Task: Select a due date automation when advanced on, the moment a card is due add content without an empty description.
Action: Mouse moved to (1353, 104)
Screenshot: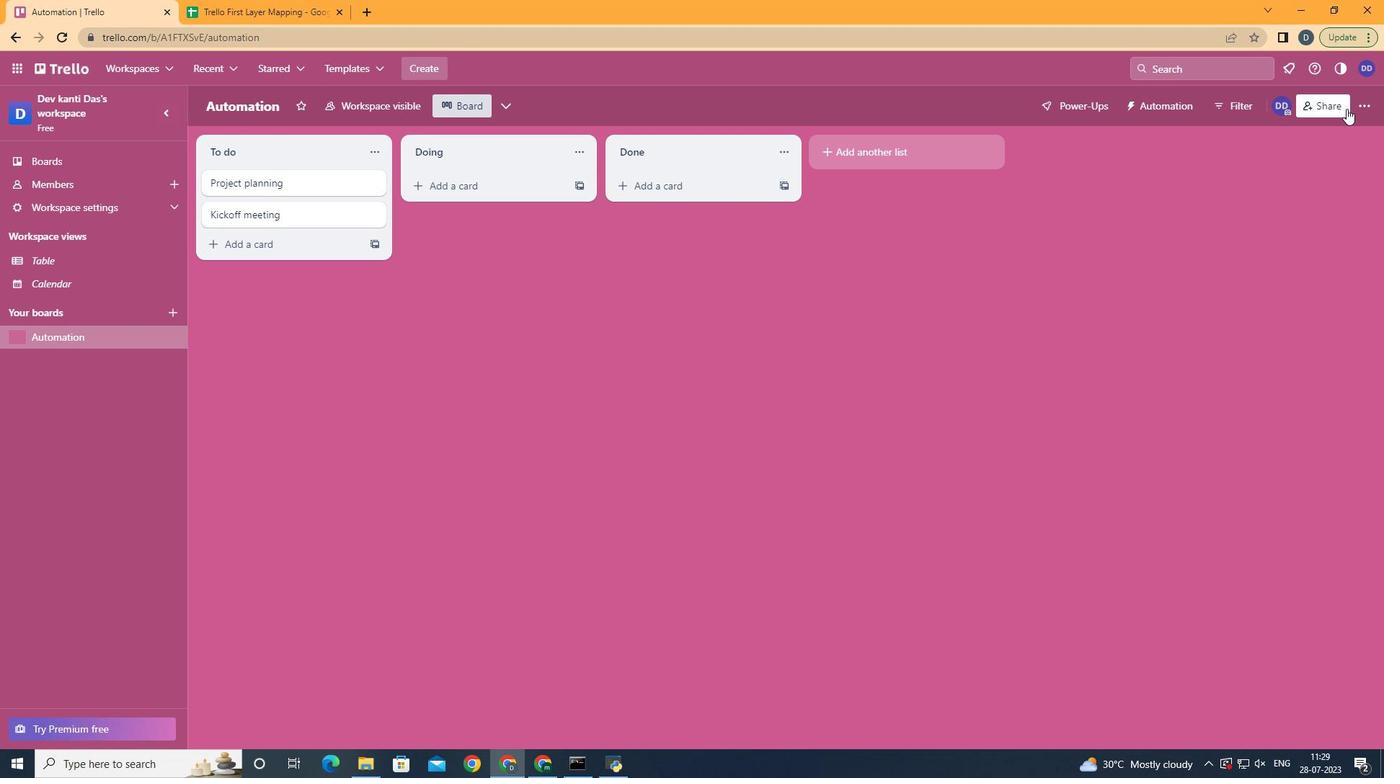 
Action: Mouse pressed left at (1353, 104)
Screenshot: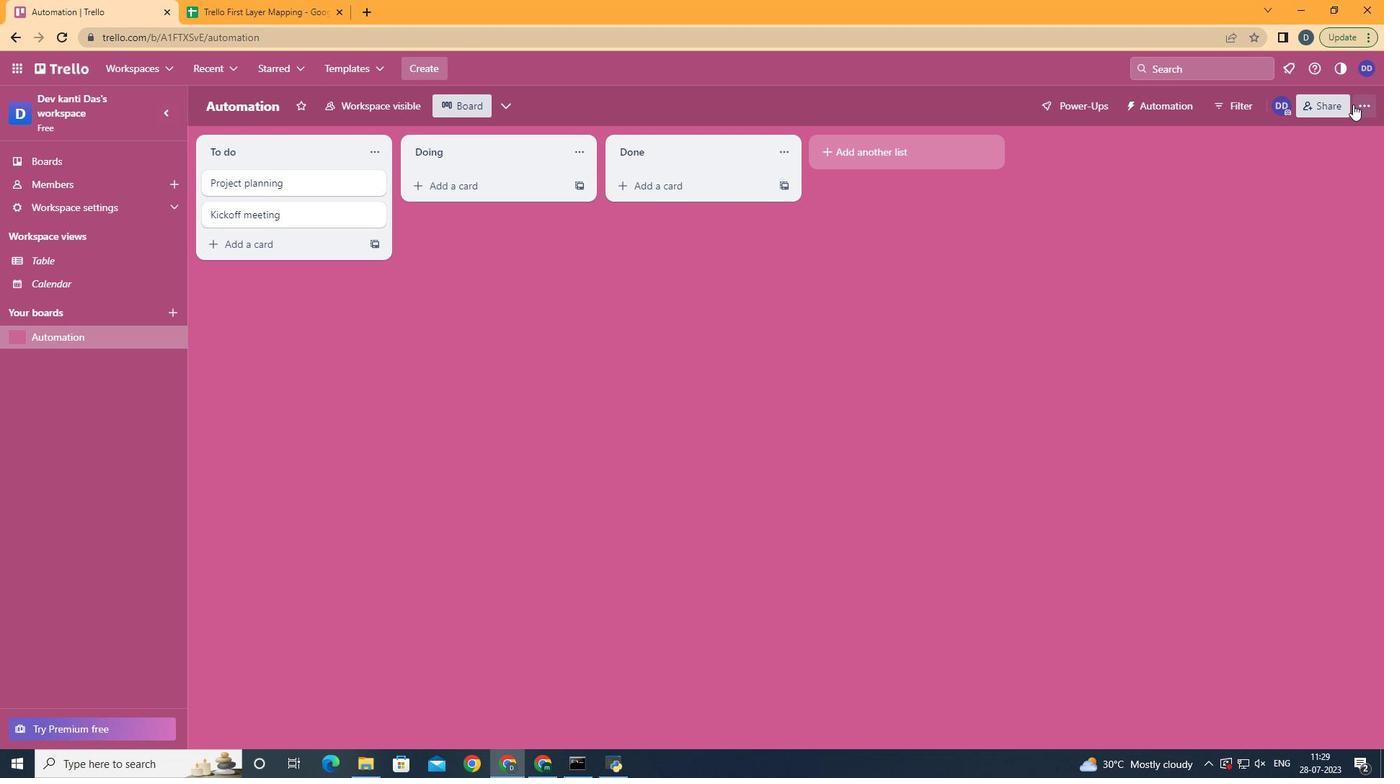 
Action: Mouse moved to (1260, 295)
Screenshot: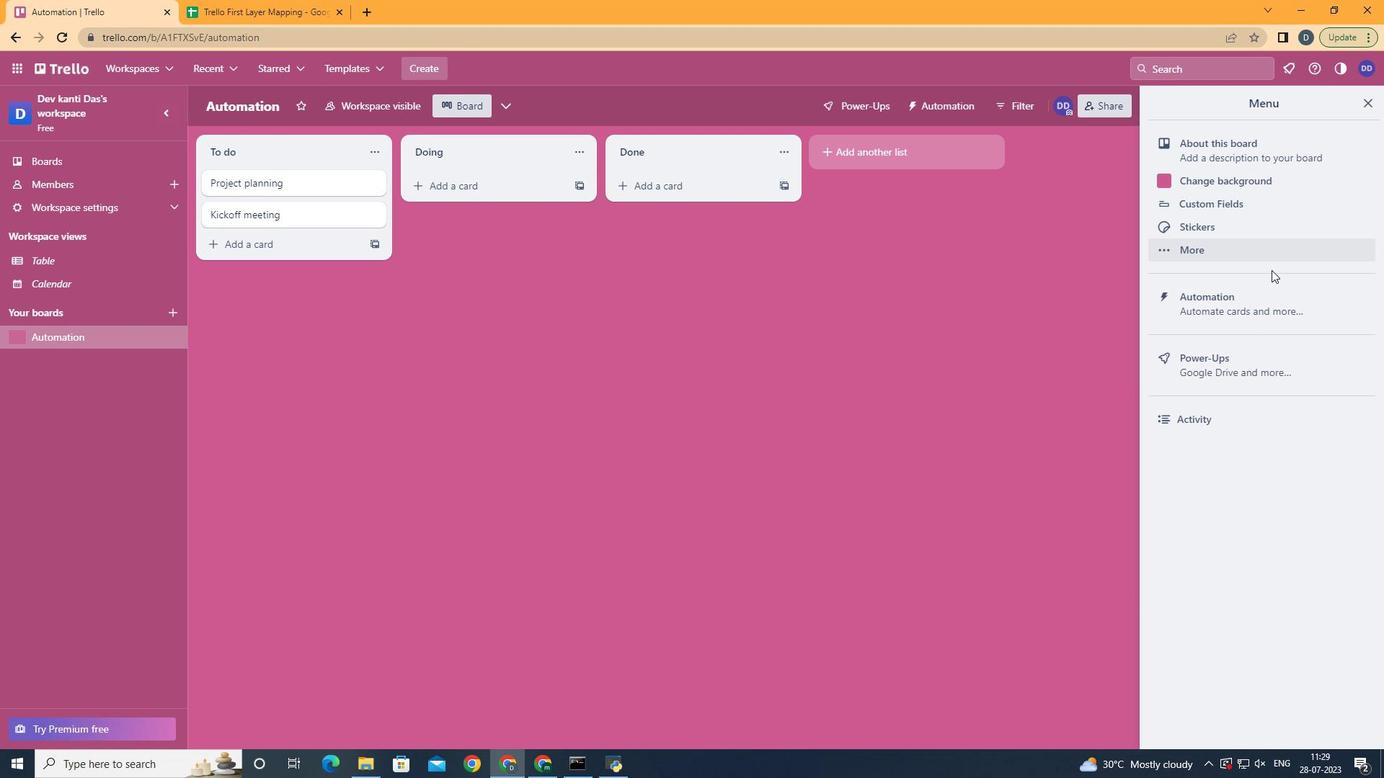 
Action: Mouse pressed left at (1260, 295)
Screenshot: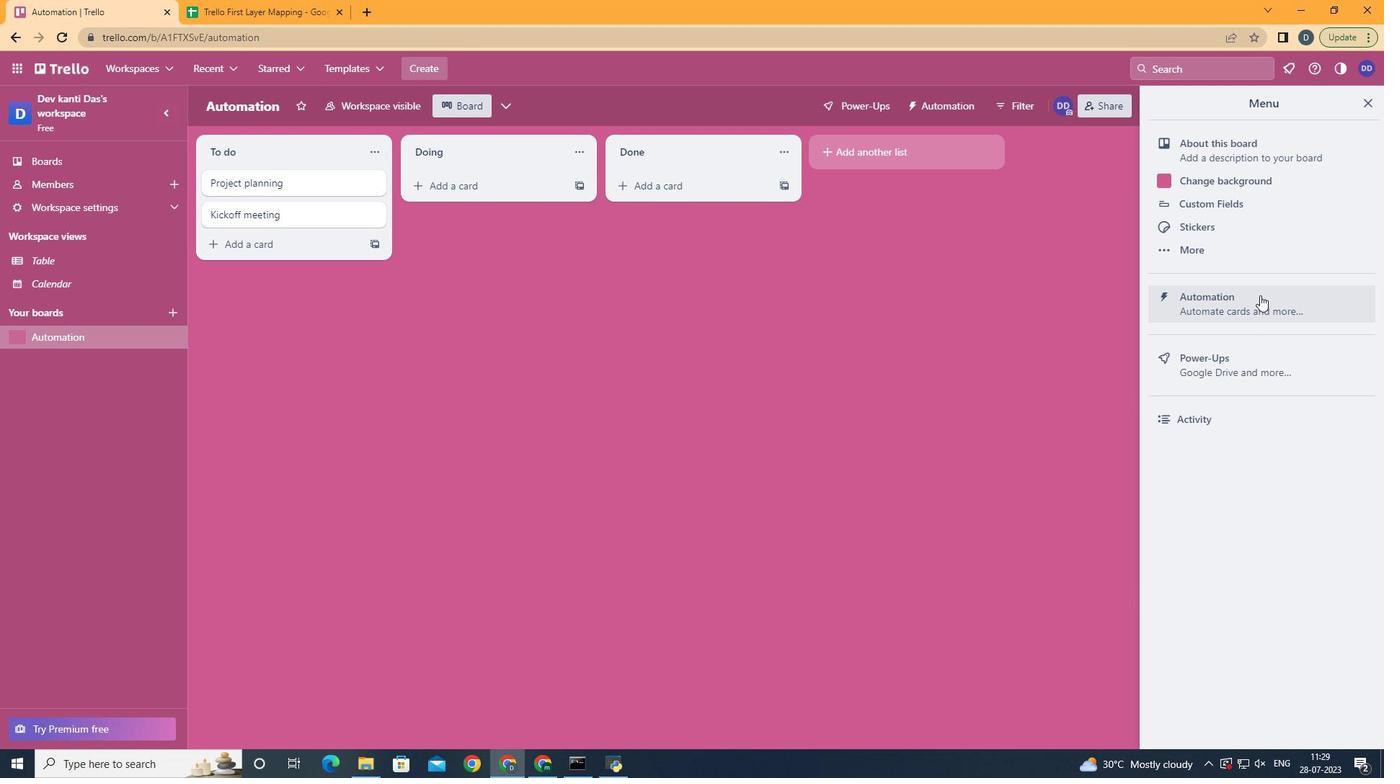 
Action: Mouse moved to (272, 293)
Screenshot: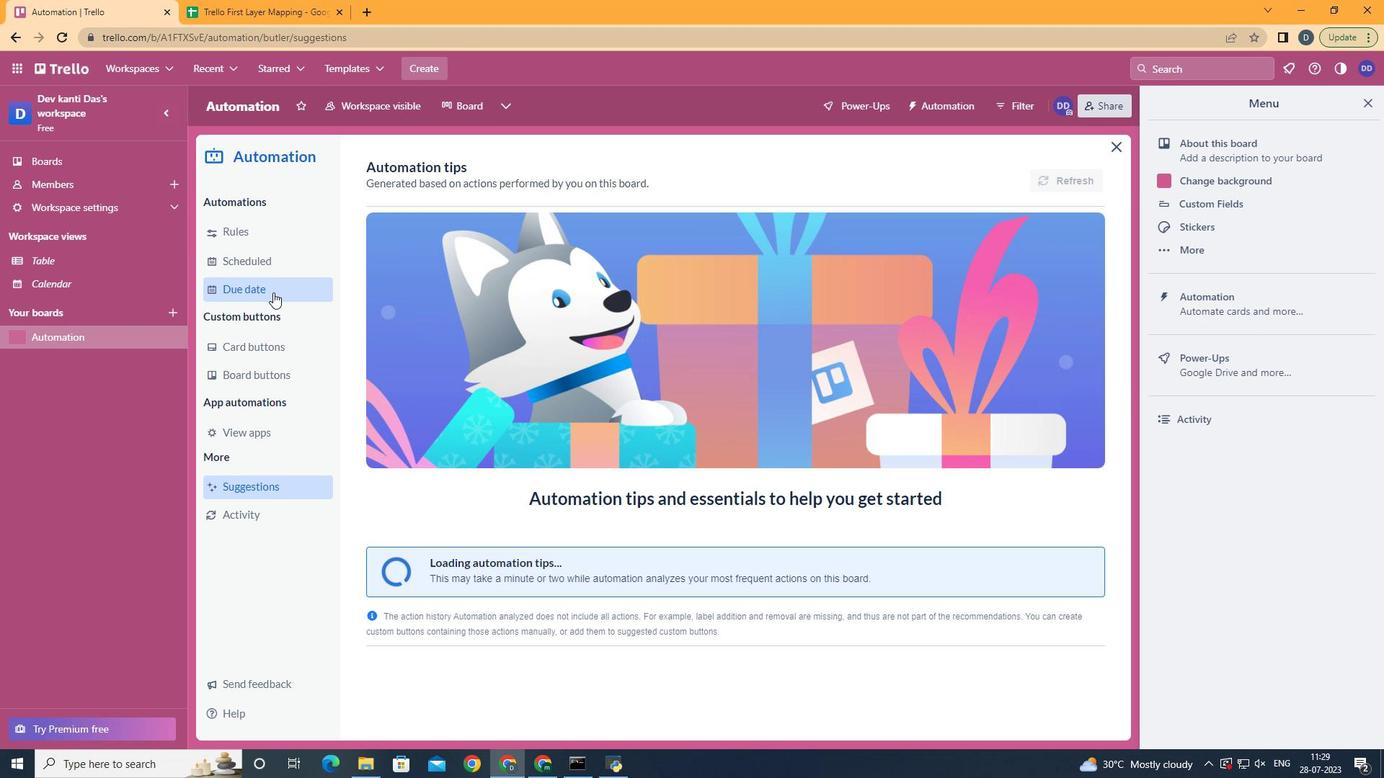 
Action: Mouse pressed left at (272, 293)
Screenshot: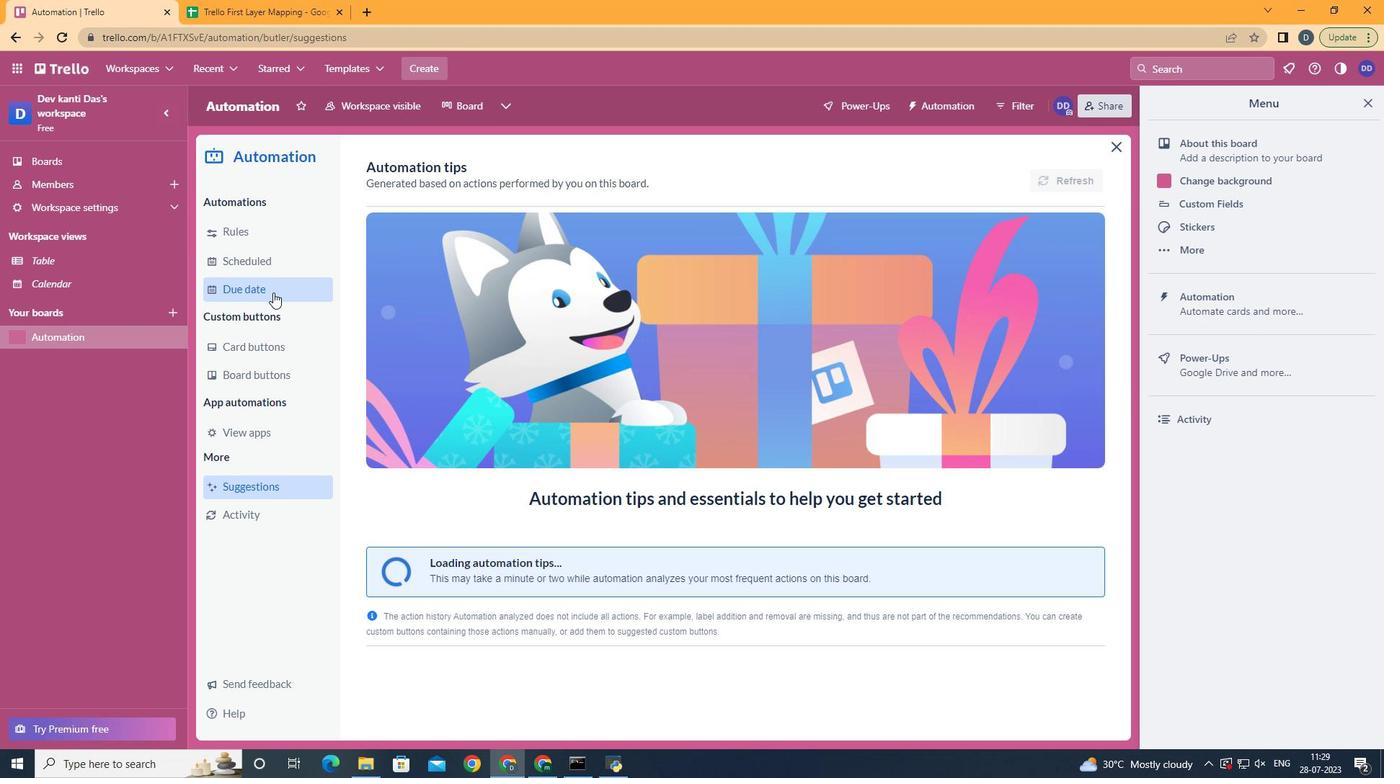 
Action: Mouse moved to (1039, 168)
Screenshot: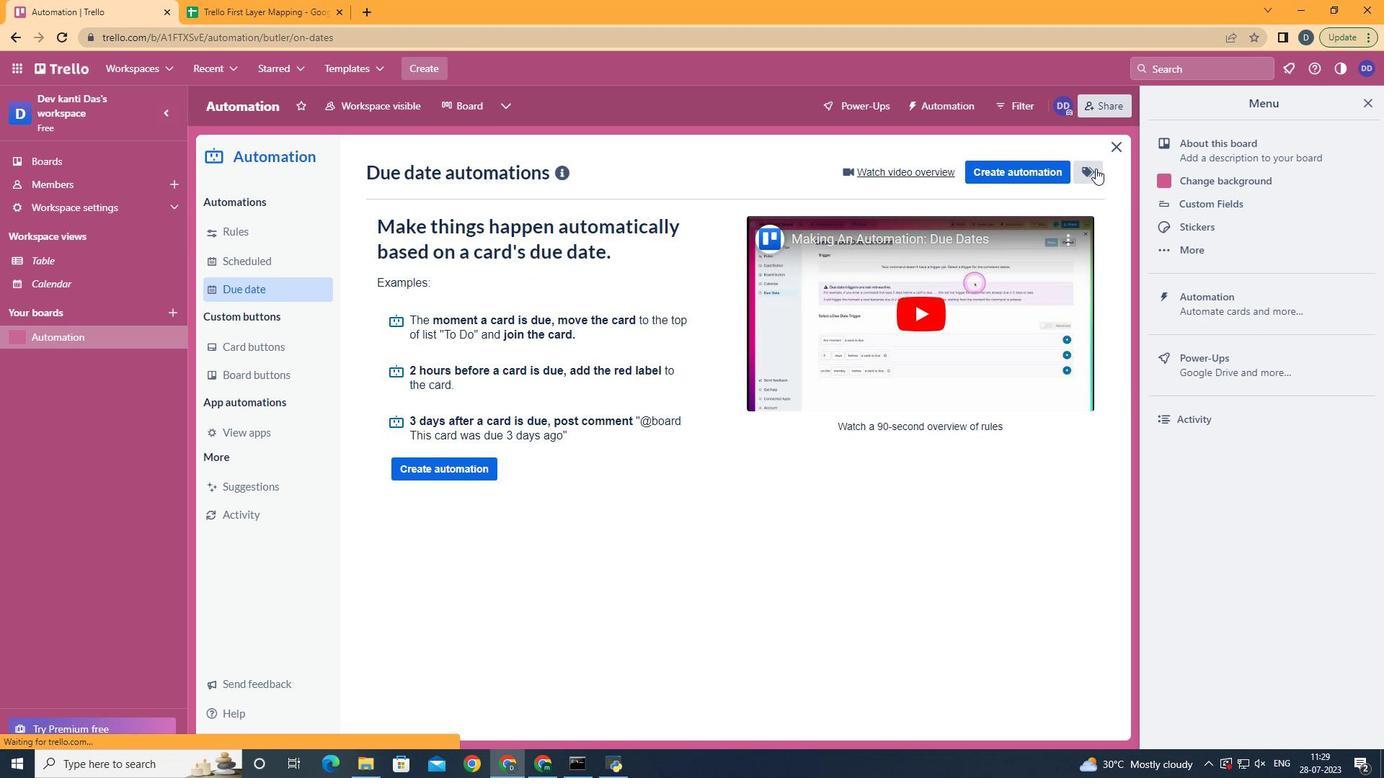 
Action: Mouse pressed left at (1039, 168)
Screenshot: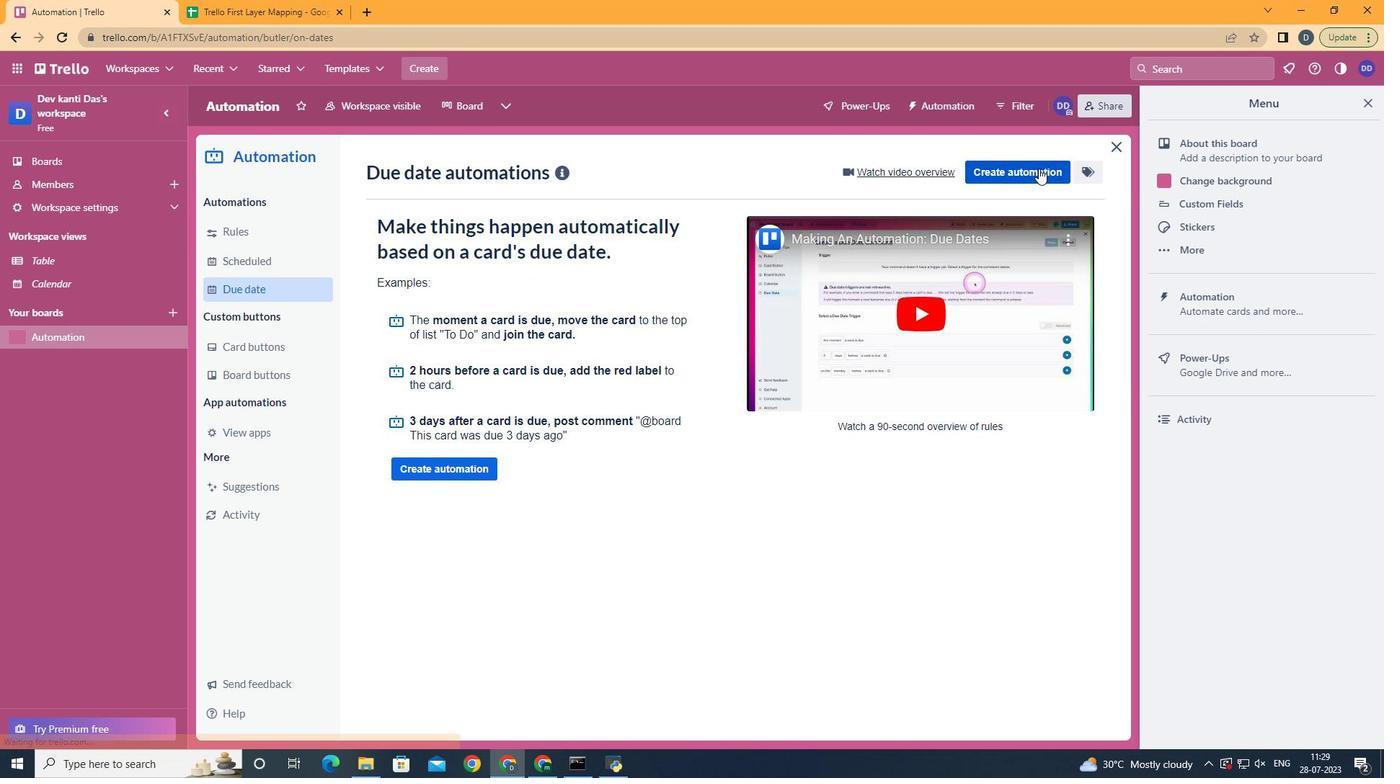 
Action: Mouse moved to (759, 305)
Screenshot: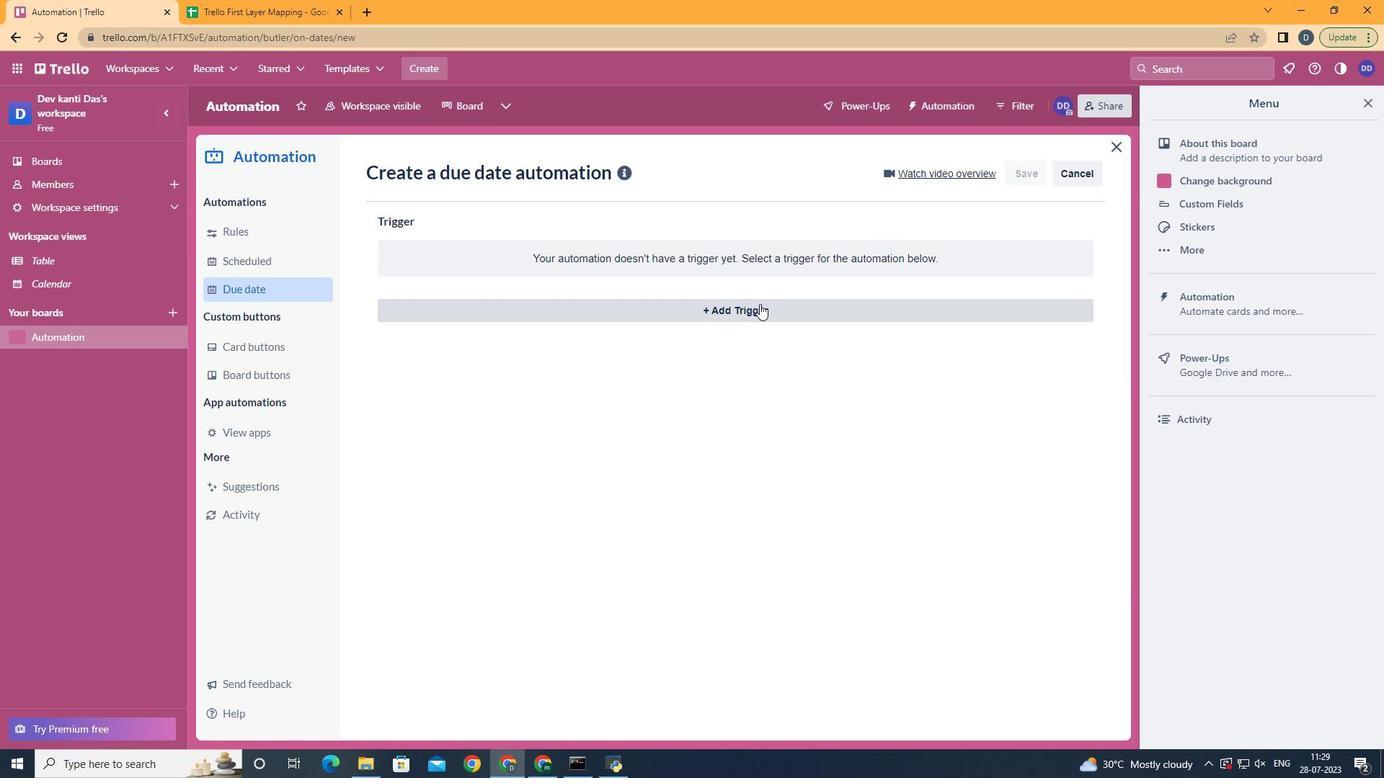 
Action: Mouse pressed left at (759, 305)
Screenshot: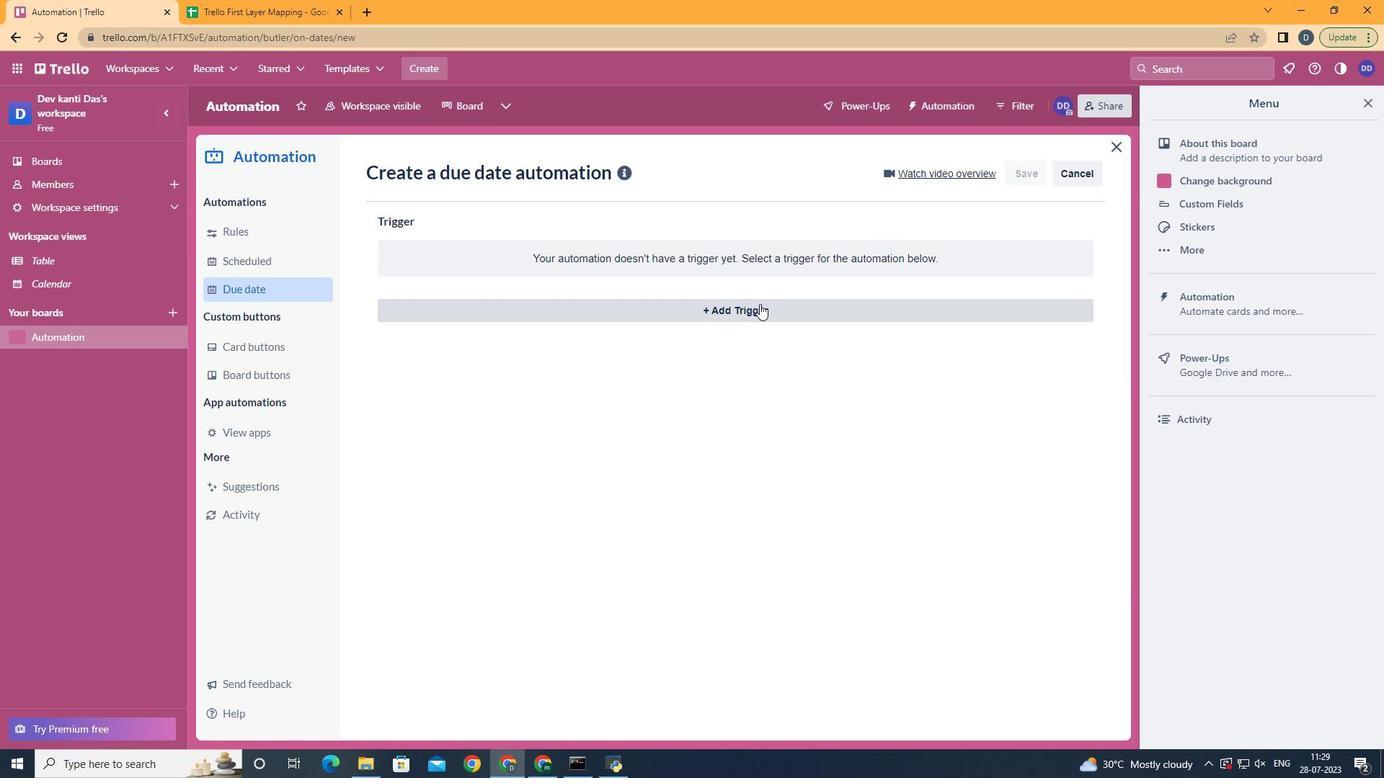 
Action: Mouse moved to (426, 512)
Screenshot: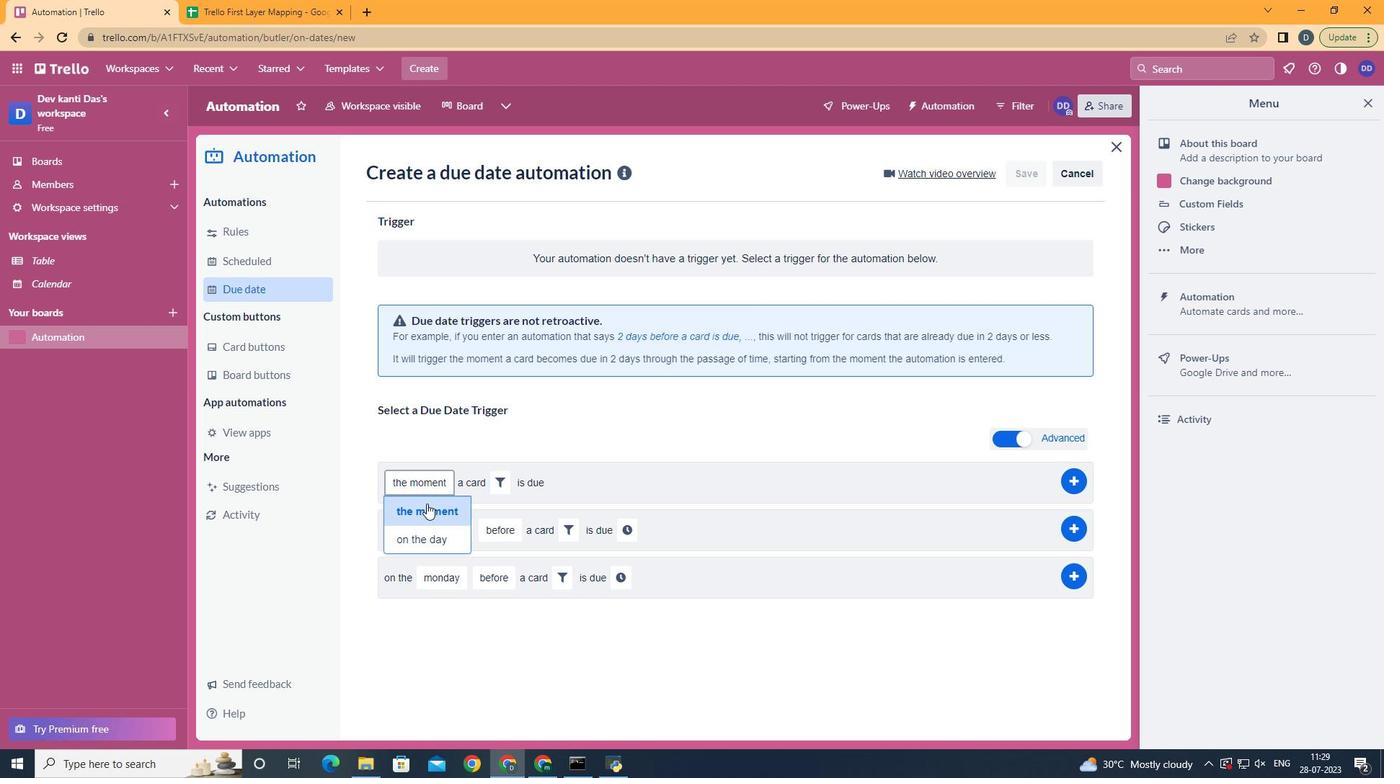 
Action: Mouse pressed left at (426, 512)
Screenshot: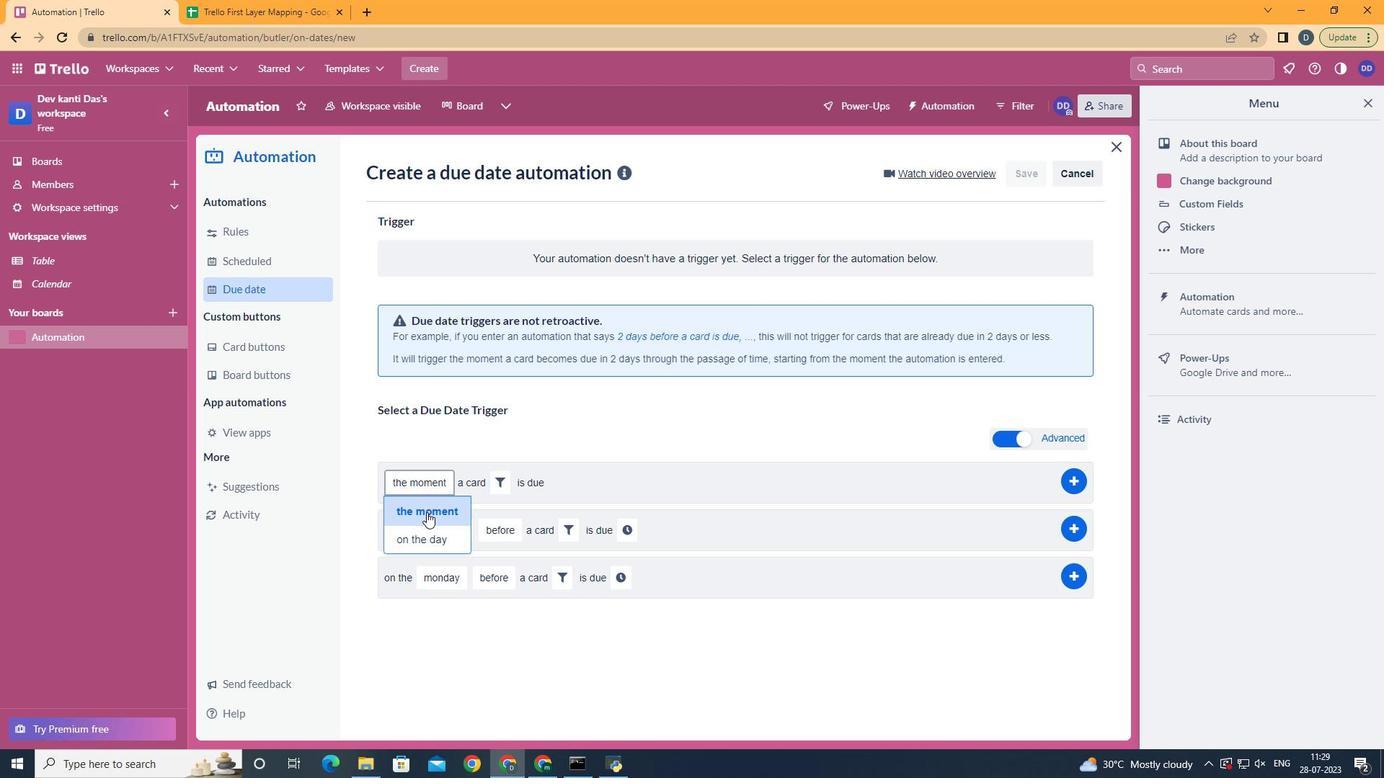 
Action: Mouse moved to (500, 481)
Screenshot: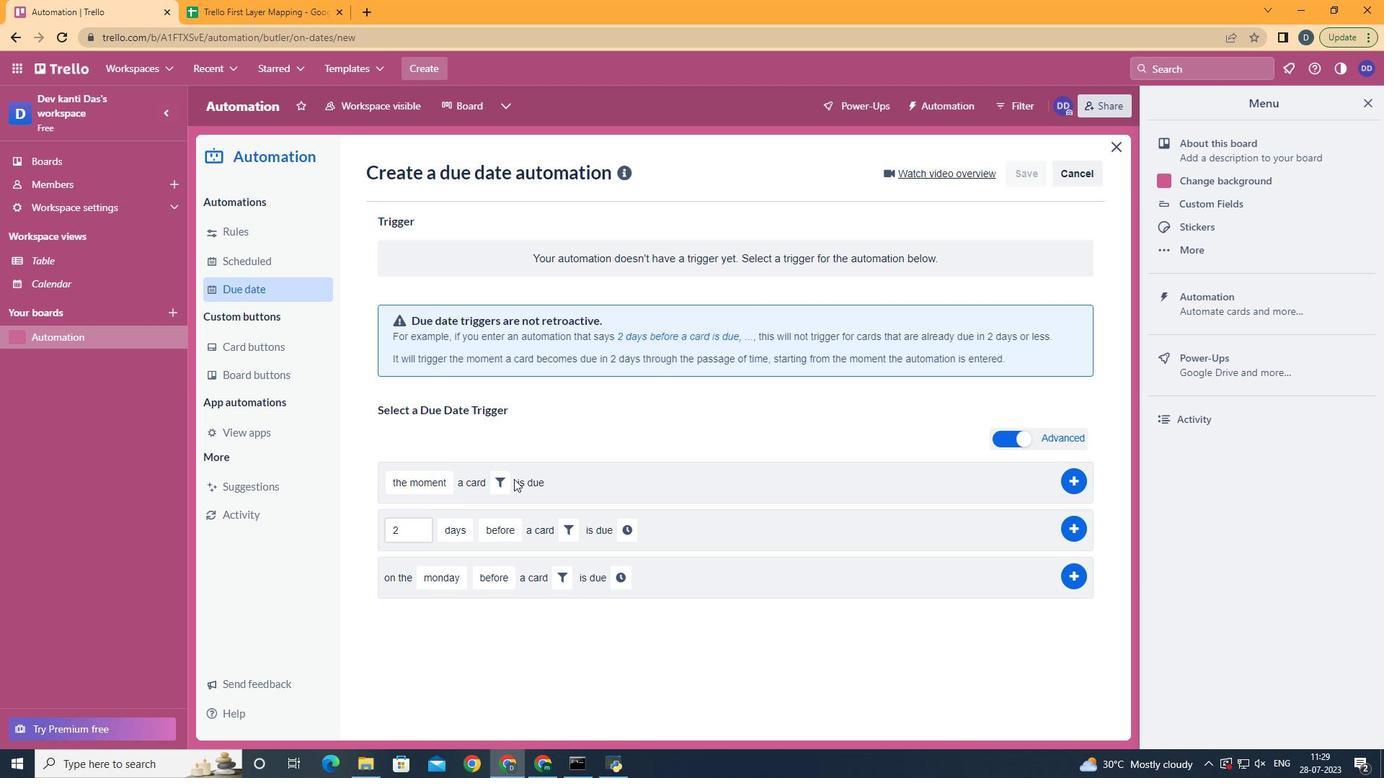 
Action: Mouse pressed left at (500, 481)
Screenshot: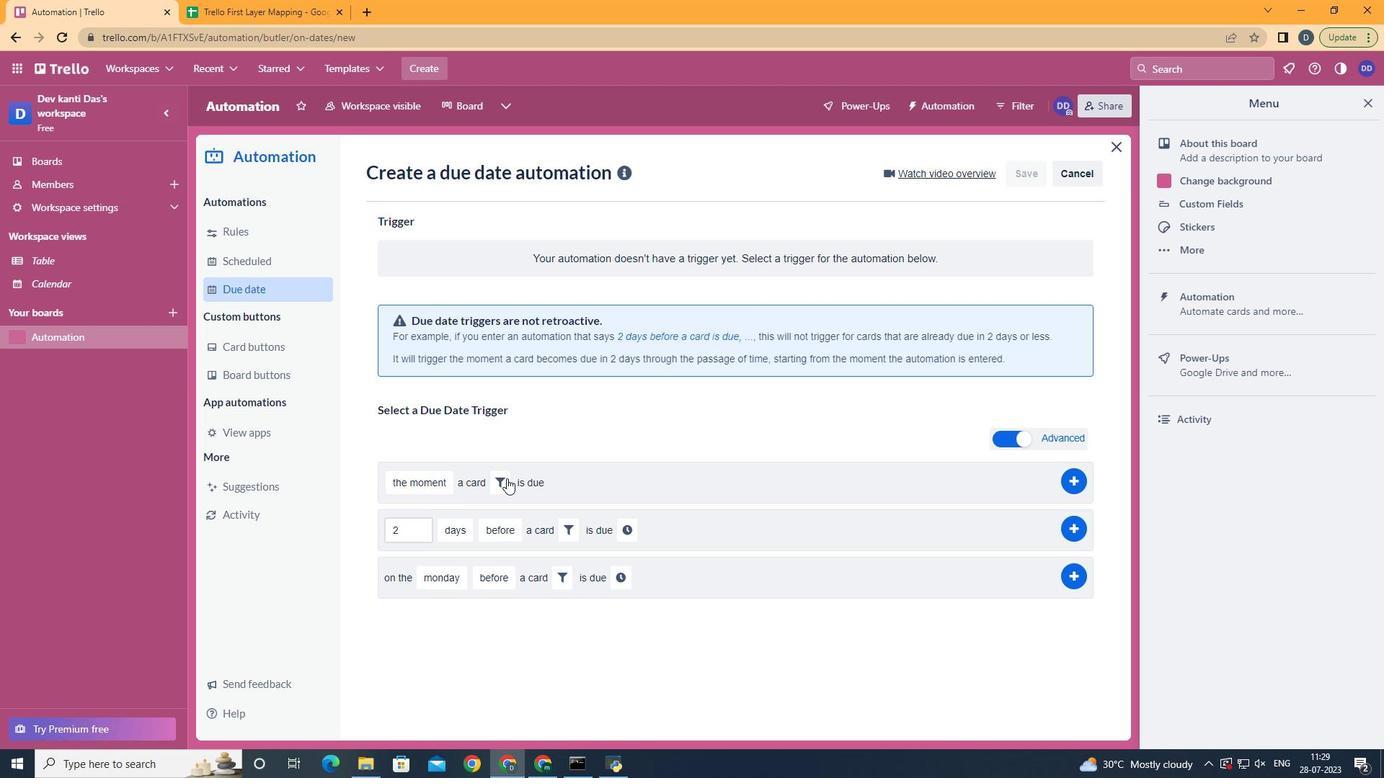 
Action: Mouse moved to (695, 530)
Screenshot: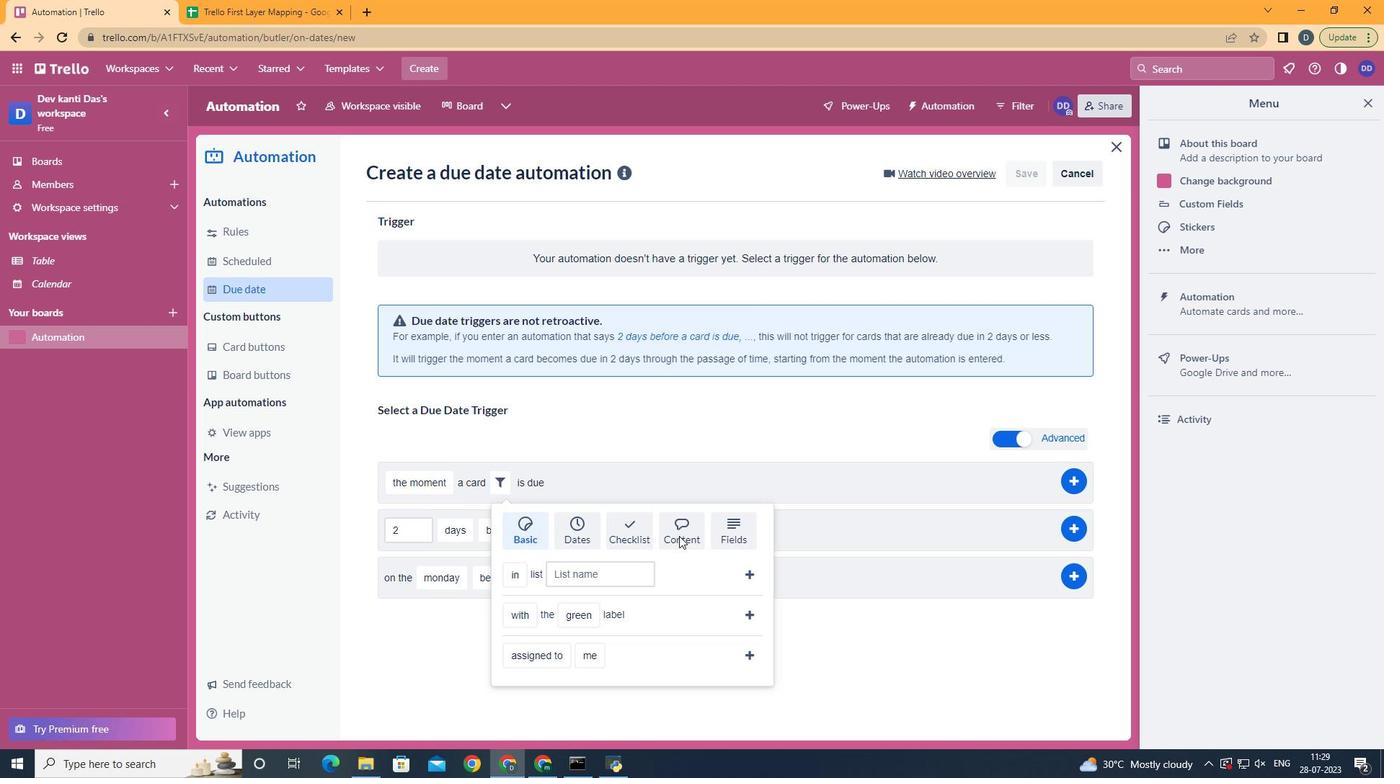 
Action: Mouse pressed left at (695, 530)
Screenshot: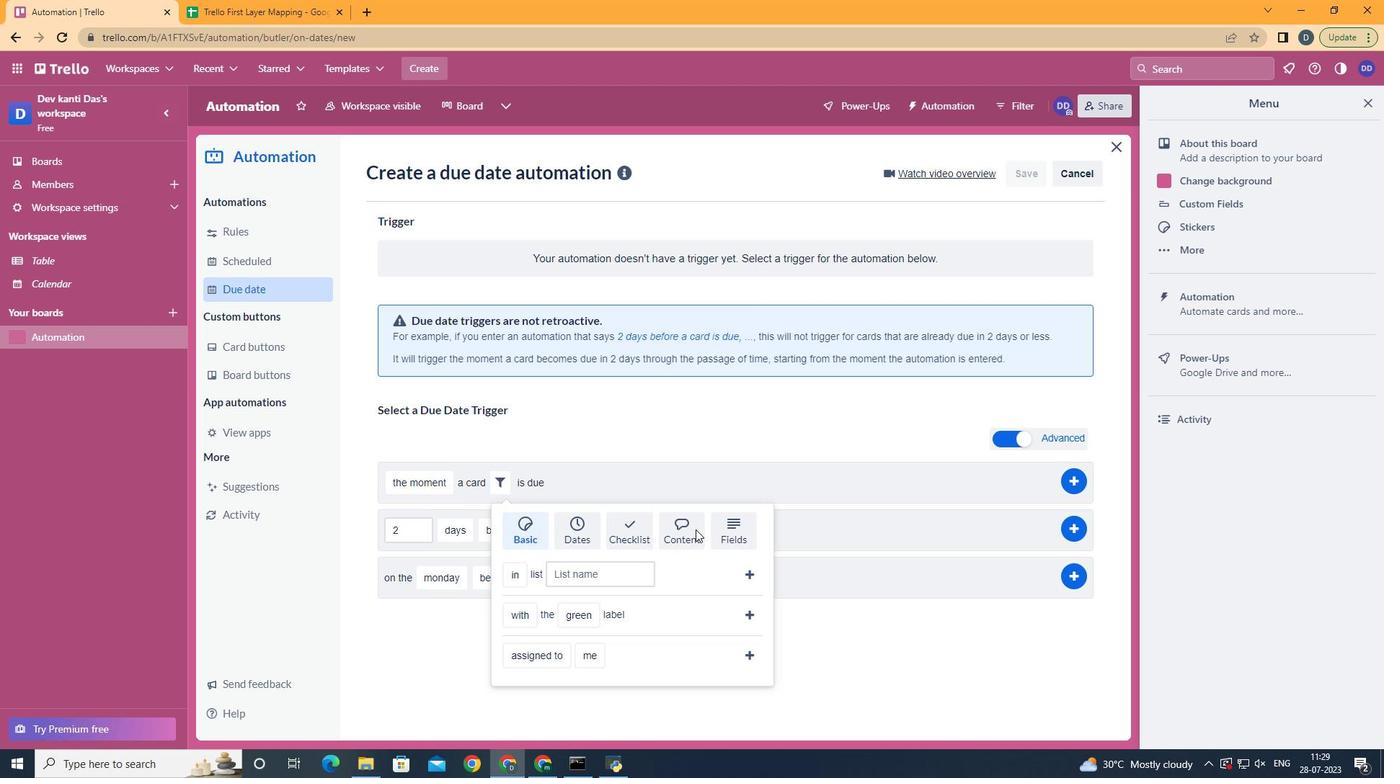 
Action: Mouse moved to (535, 670)
Screenshot: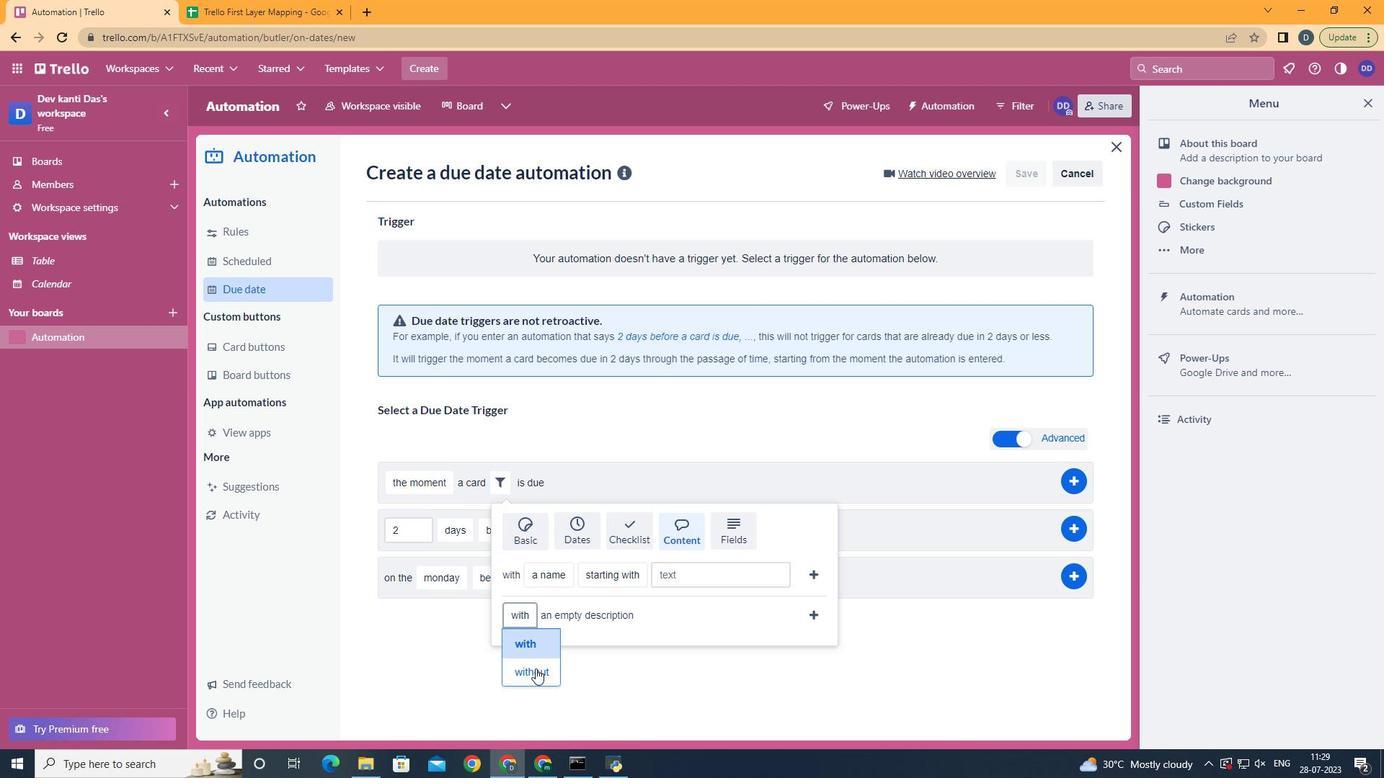 
Action: Mouse pressed left at (535, 670)
Screenshot: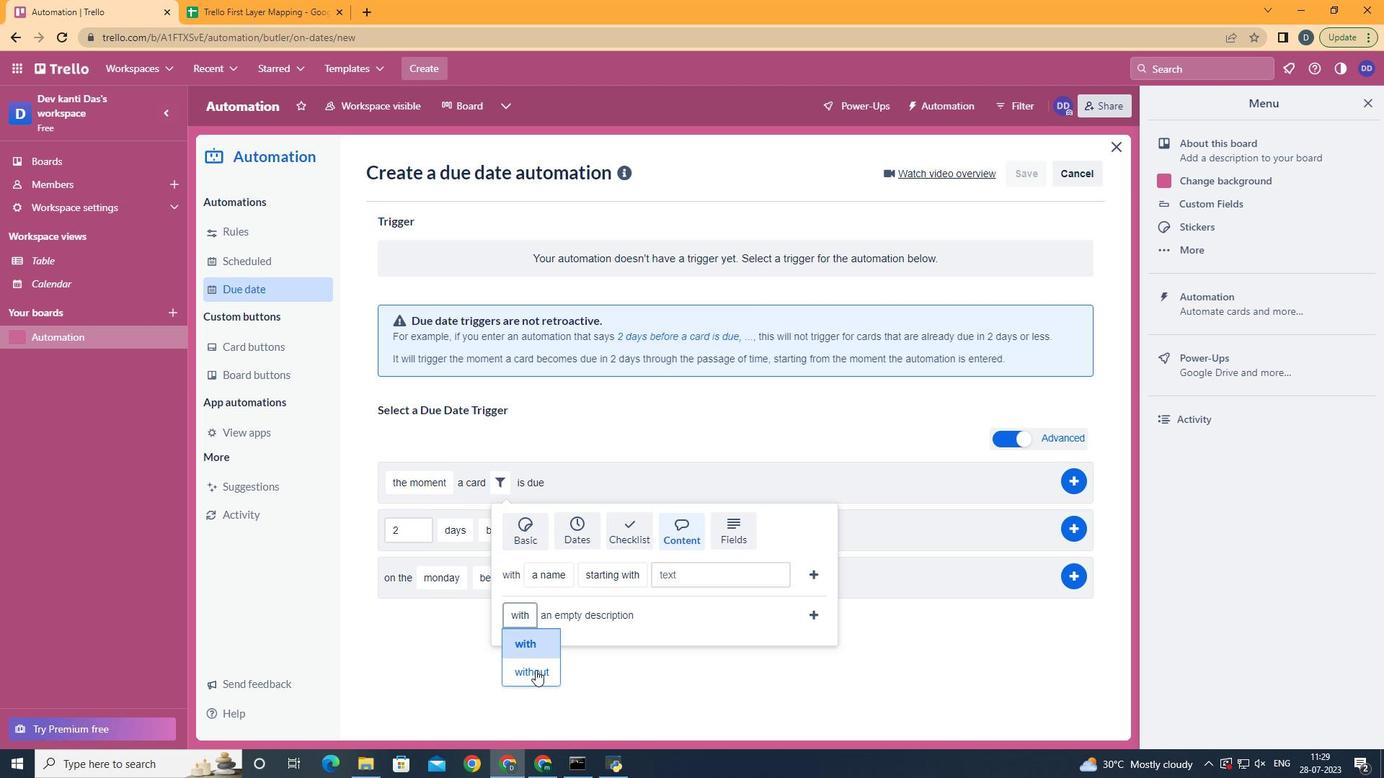 
Action: Mouse moved to (811, 610)
Screenshot: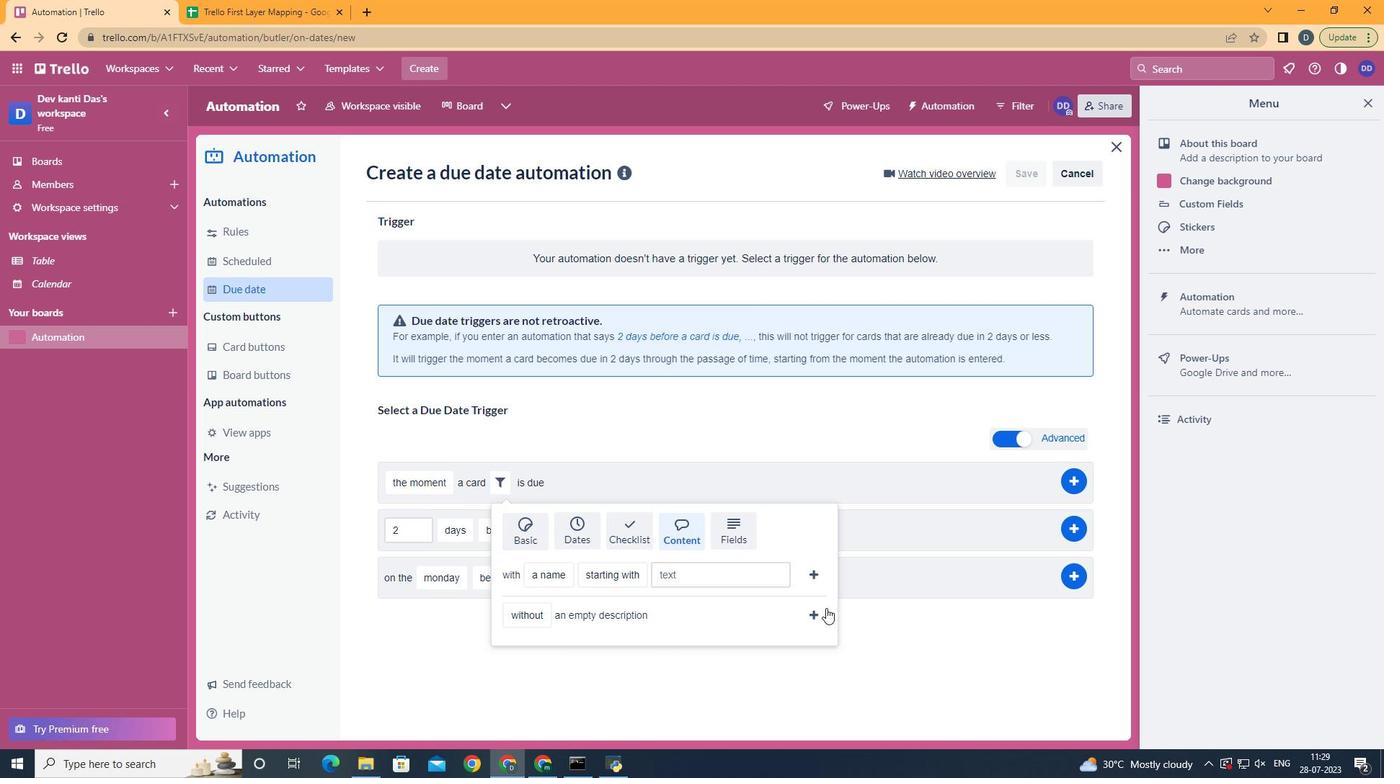 
Action: Mouse pressed left at (811, 610)
Screenshot: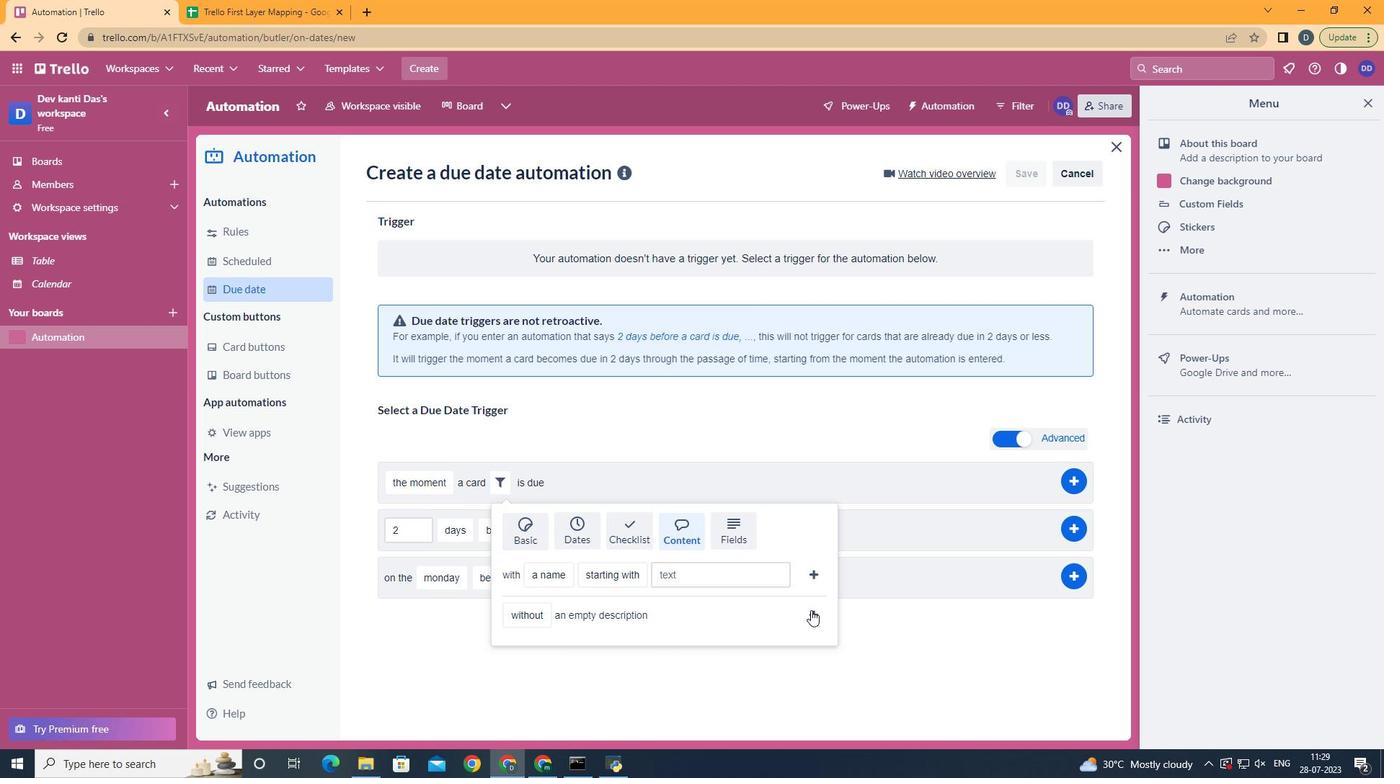 
Action: Mouse moved to (665, 502)
Screenshot: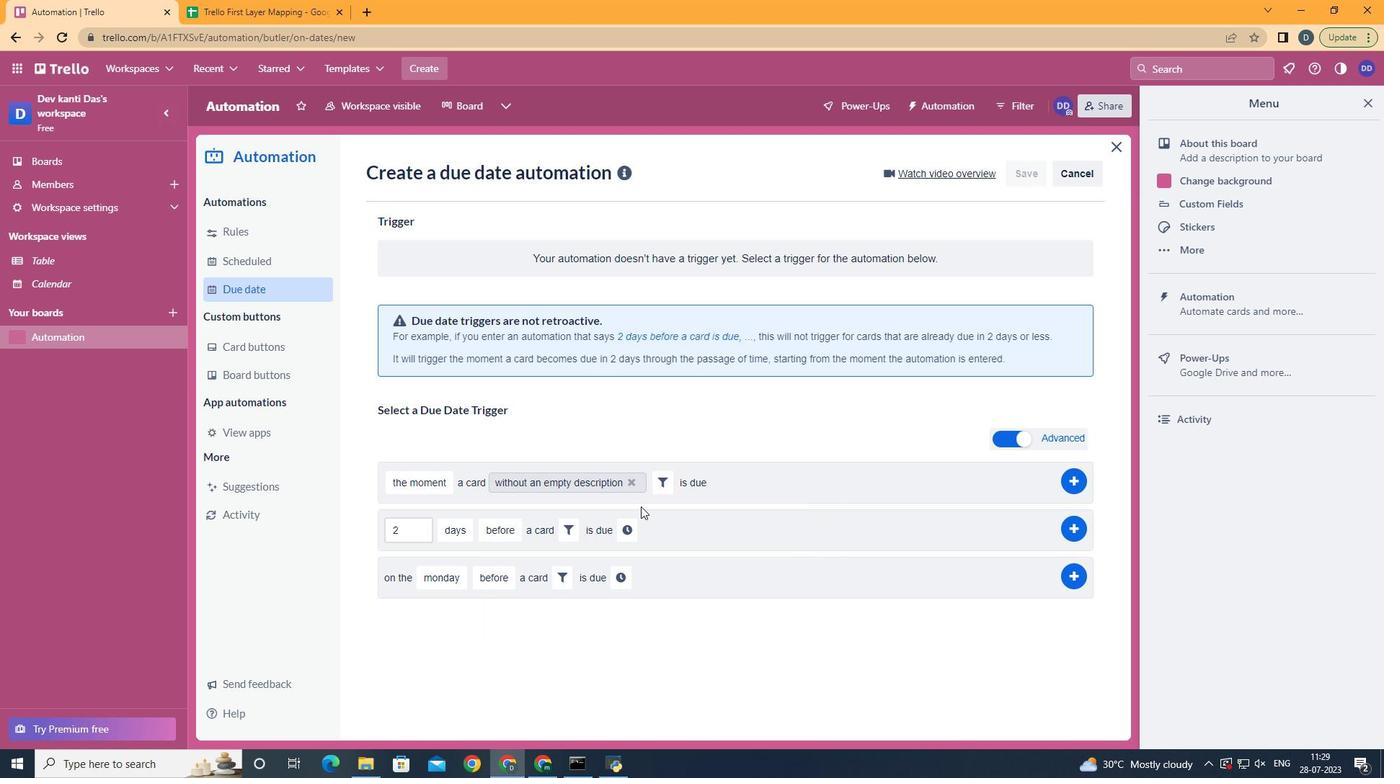 
